 Task: Add new comment "Need to close this by Thursaday".
Action: Mouse moved to (861, 85)
Screenshot: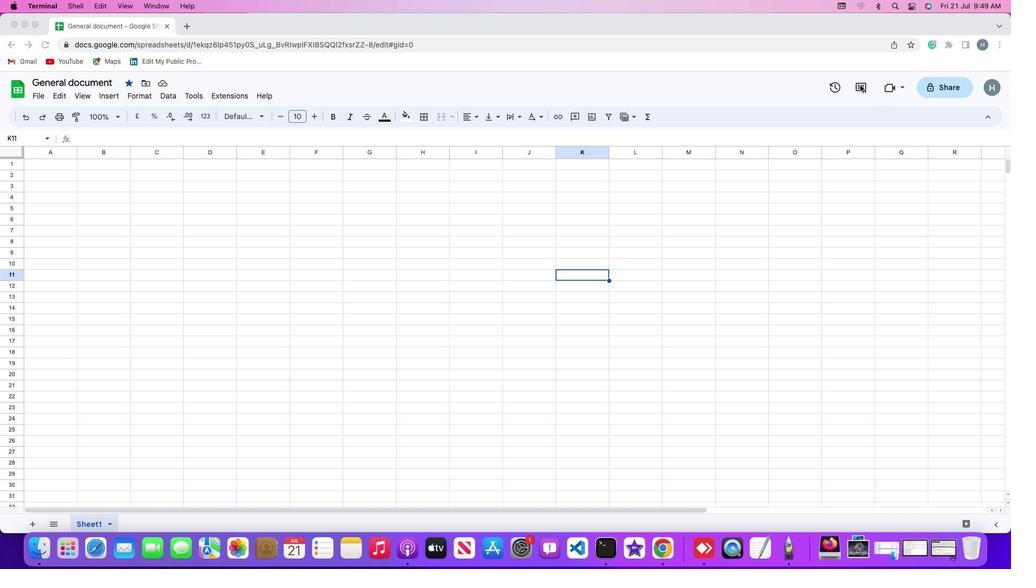 
Action: Mouse pressed left at (861, 85)
Screenshot: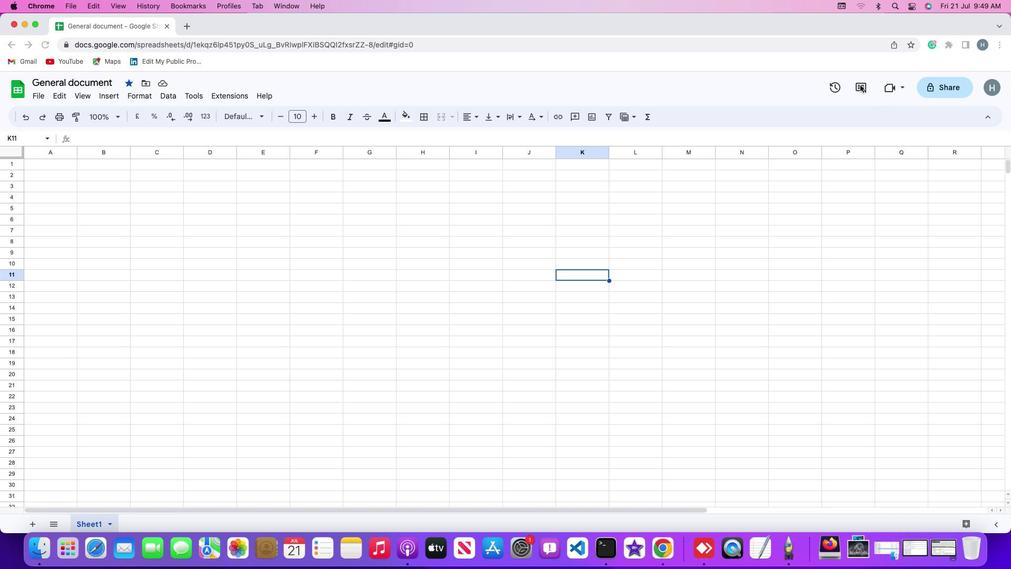 
Action: Mouse moved to (861, 87)
Screenshot: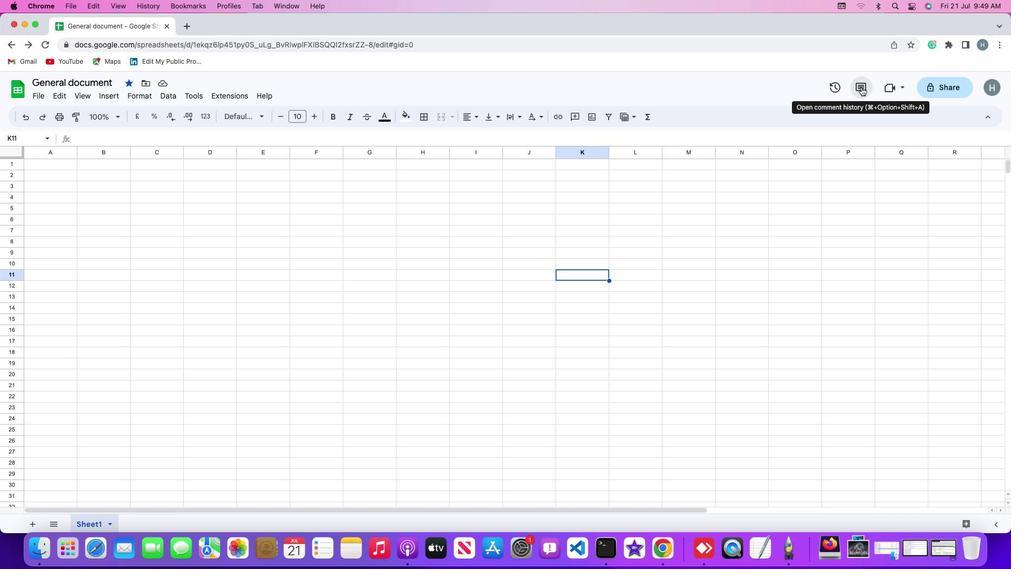 
Action: Mouse pressed left at (861, 87)
Screenshot: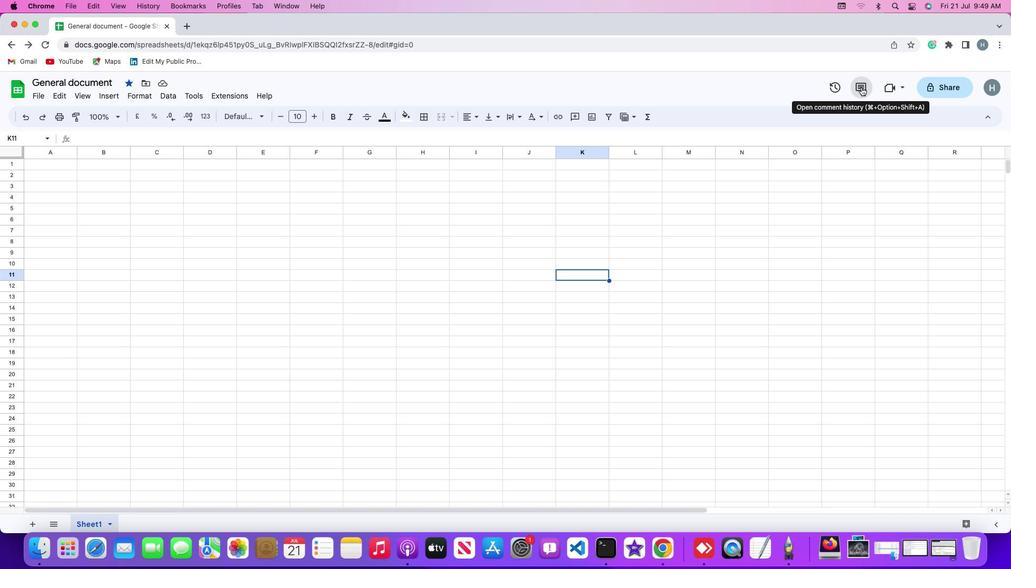 
Action: Mouse moved to (967, 120)
Screenshot: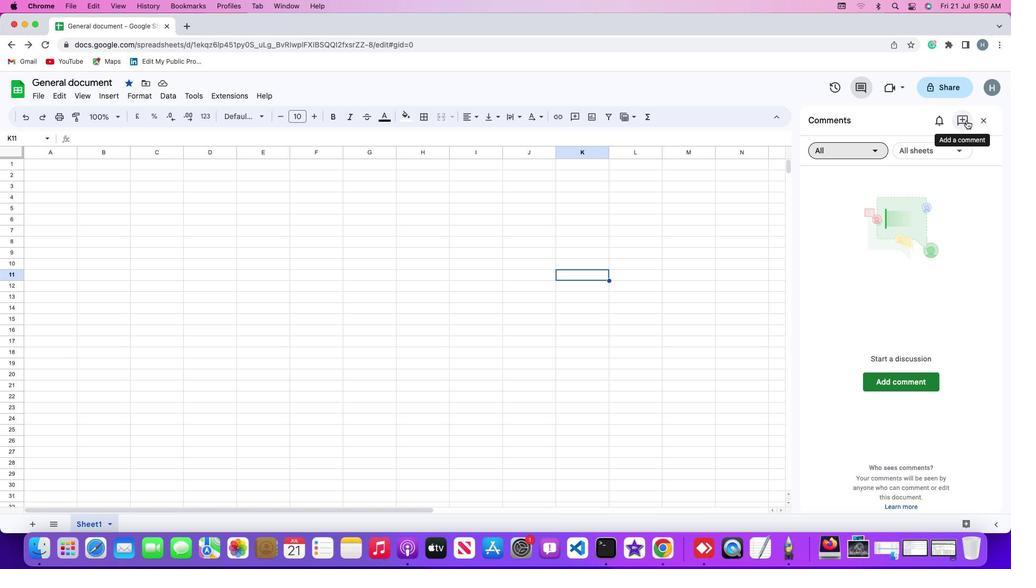 
Action: Mouse pressed left at (967, 120)
Screenshot: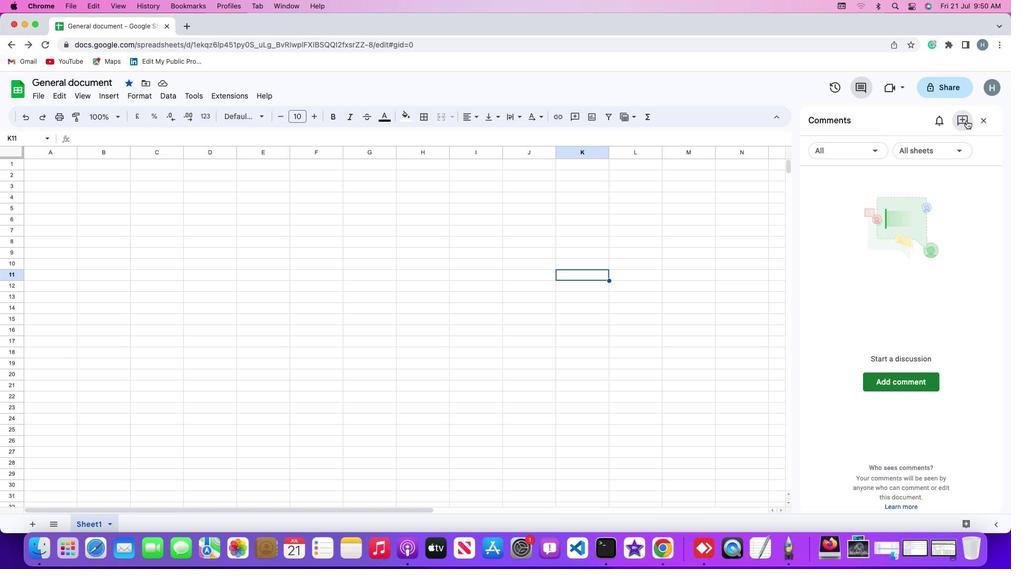 
Action: Mouse moved to (672, 311)
Screenshot: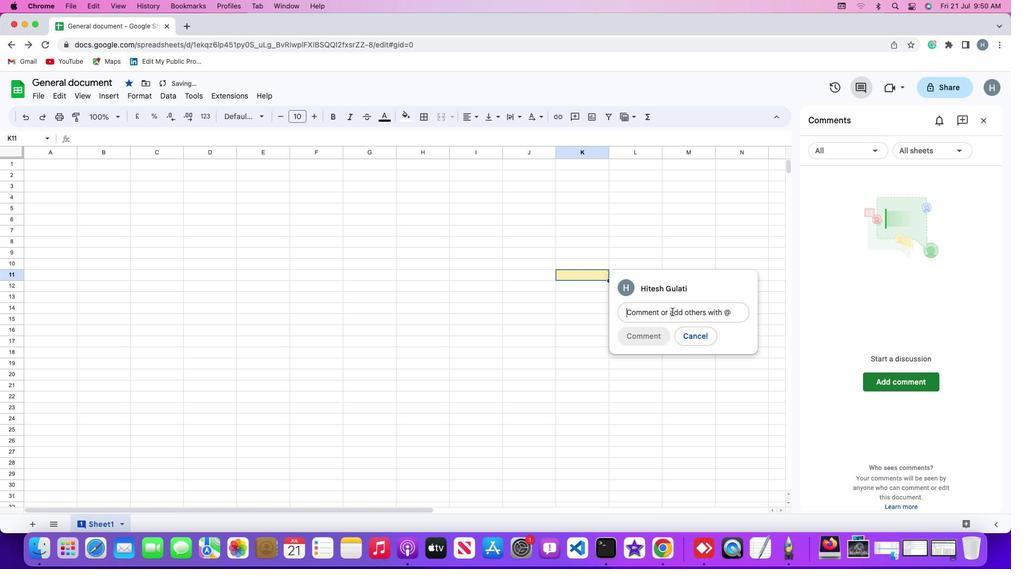
Action: Key pressed Key.shift'N''e''e''d'Key.space't''o'Key.space'c''l''o''s''e'Key.space't''h''i''s'Key.space'n'Key.backspace'b''y'Key.spaceKey.shift'T''h''u''r''s''d''a''y'
Screenshot: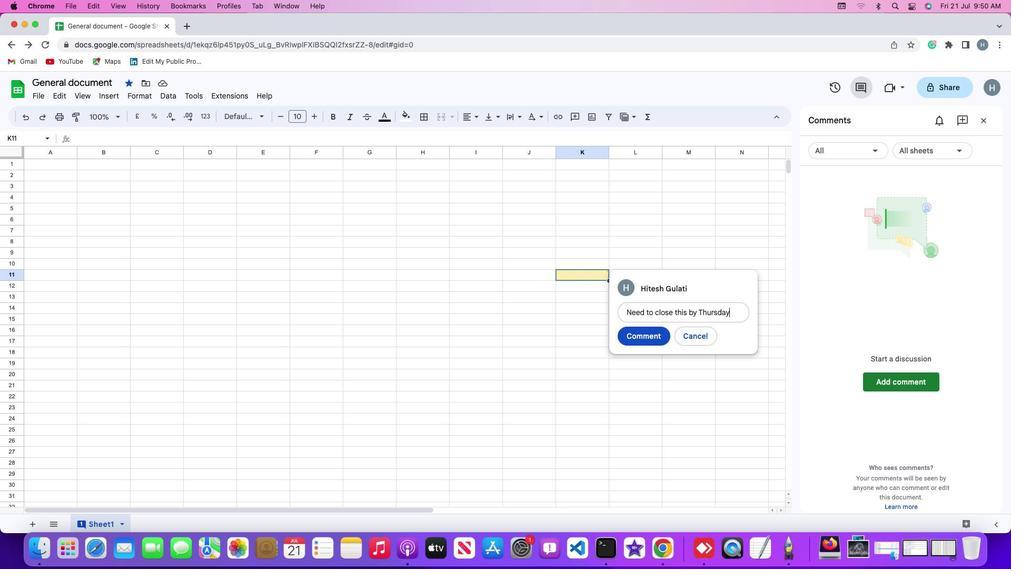 
Action: Mouse moved to (655, 371)
Screenshot: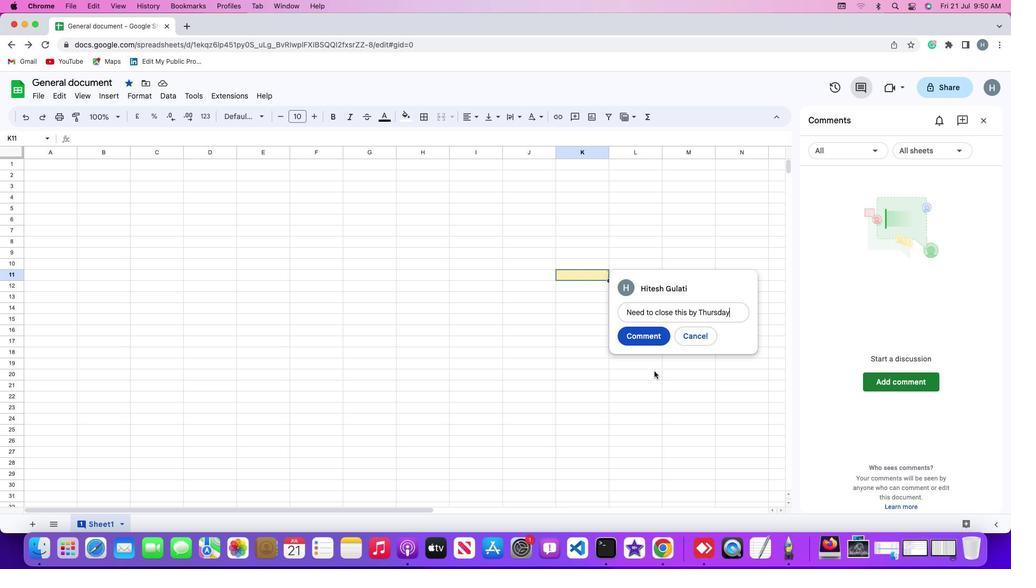 
